 Task: Enable the active flag on a product record
Action: Mouse moved to (251, 165)
Screenshot: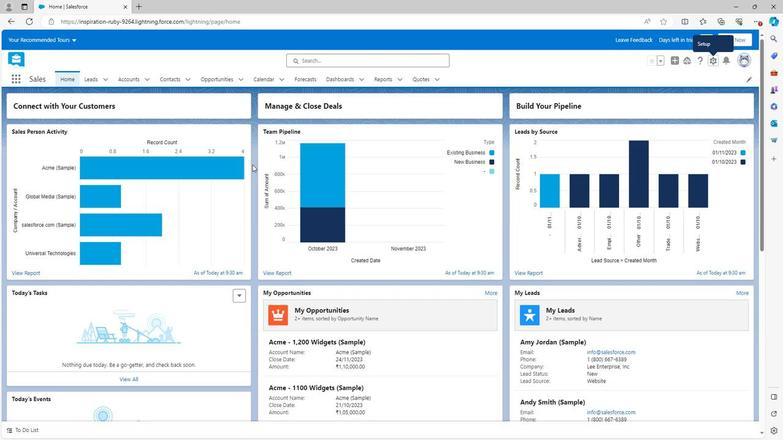 
Action: Mouse scrolled (251, 165) with delta (0, 0)
Screenshot: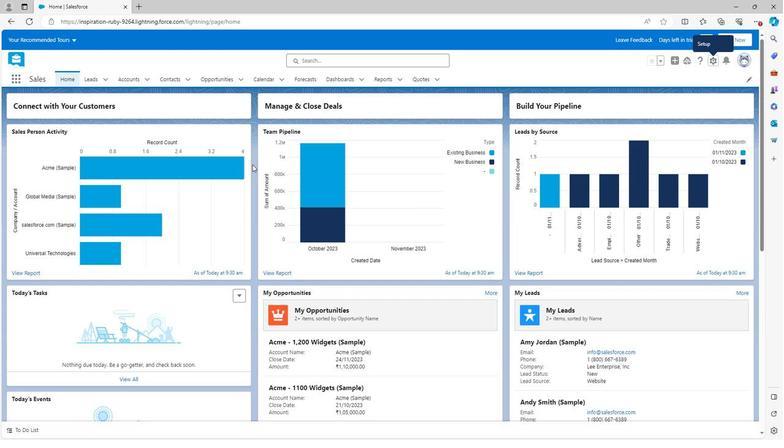 
Action: Mouse scrolled (251, 165) with delta (0, 0)
Screenshot: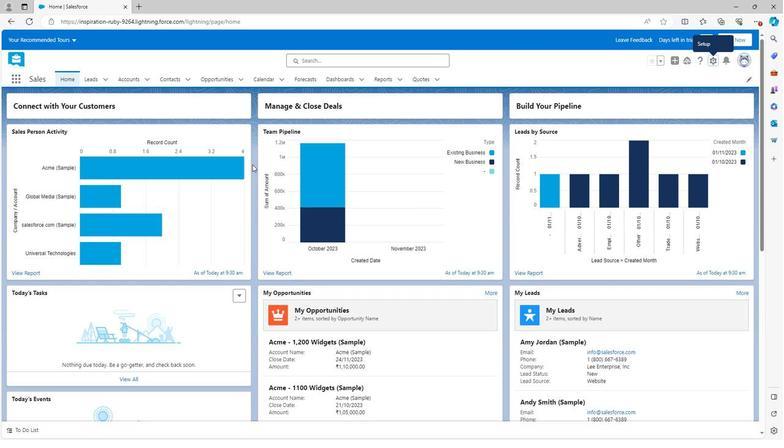 
Action: Mouse scrolled (251, 165) with delta (0, 0)
Screenshot: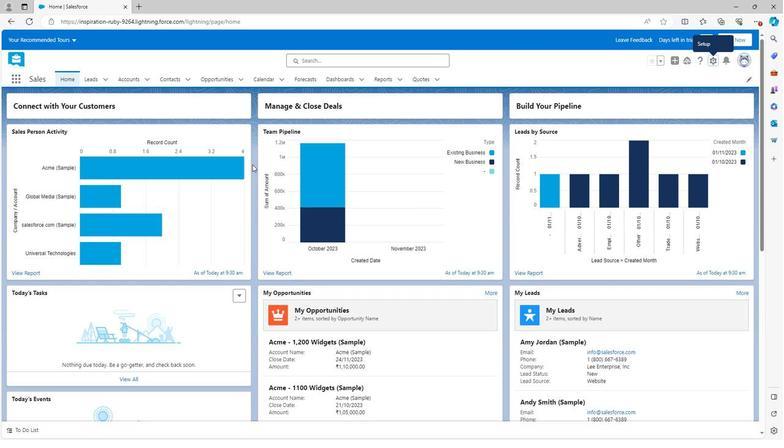
Action: Mouse scrolled (251, 165) with delta (0, 0)
Screenshot: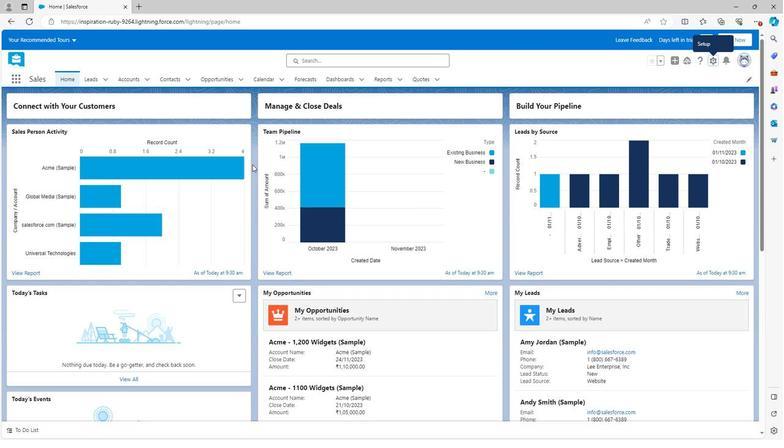 
Action: Mouse scrolled (251, 165) with delta (0, 0)
Screenshot: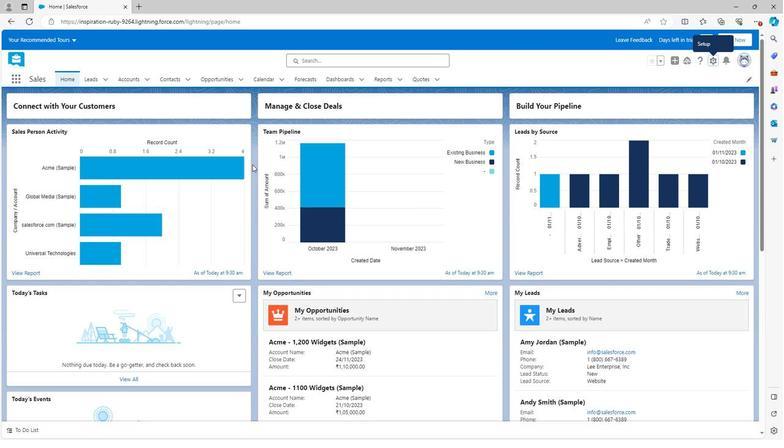 
Action: Mouse scrolled (251, 165) with delta (0, 0)
Screenshot: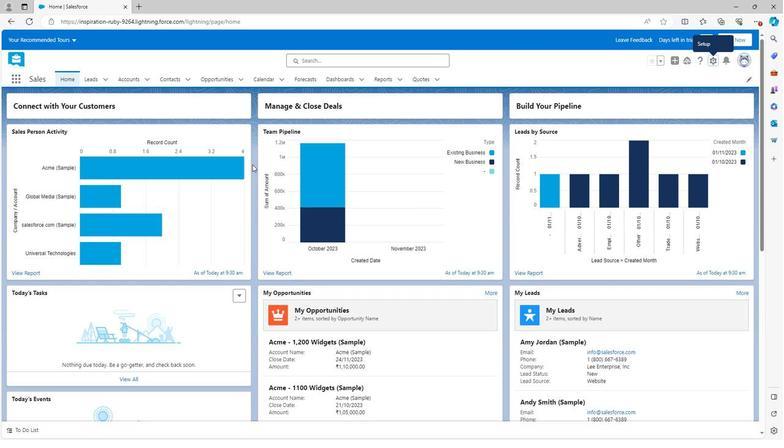 
Action: Mouse moved to (251, 165)
Screenshot: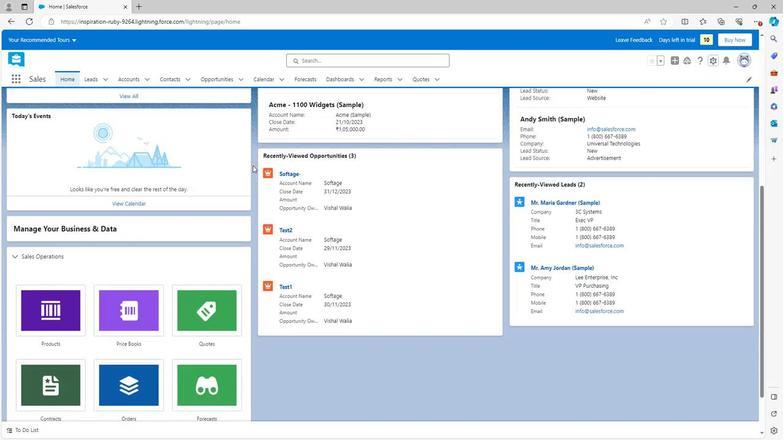
Action: Mouse scrolled (251, 166) with delta (0, 0)
Screenshot: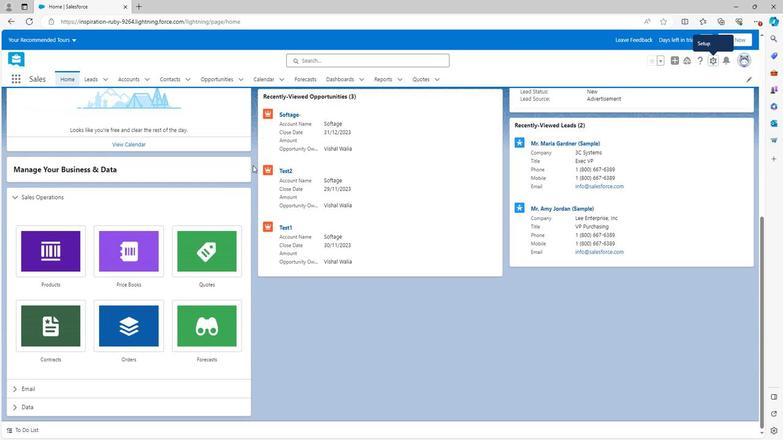 
Action: Mouse scrolled (251, 166) with delta (0, 0)
Screenshot: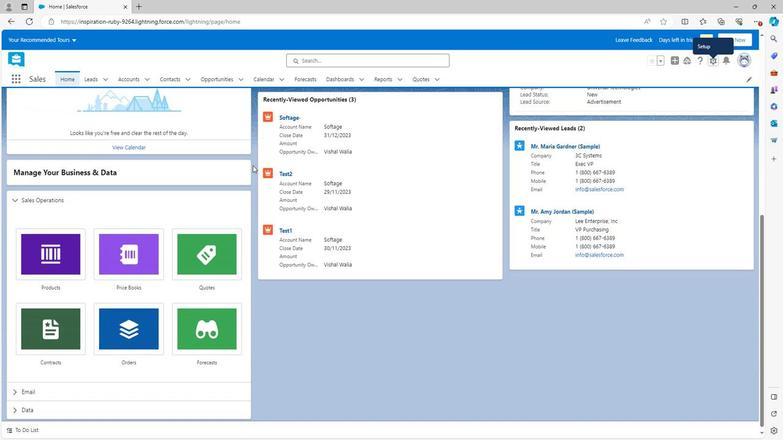 
Action: Mouse scrolled (251, 166) with delta (0, 0)
Screenshot: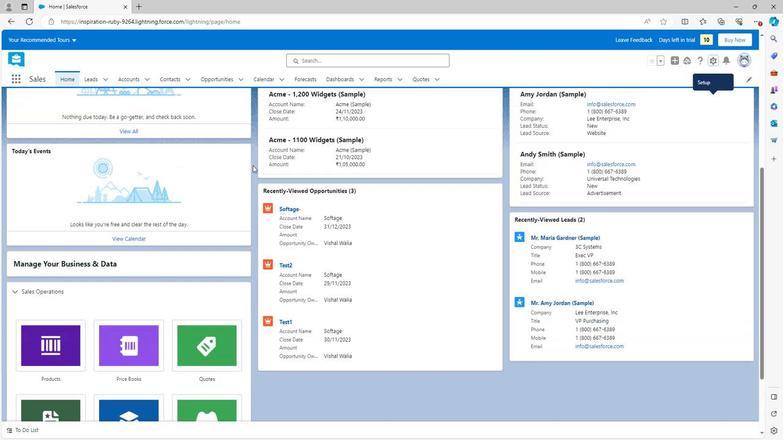 
Action: Mouse scrolled (251, 166) with delta (0, 0)
Screenshot: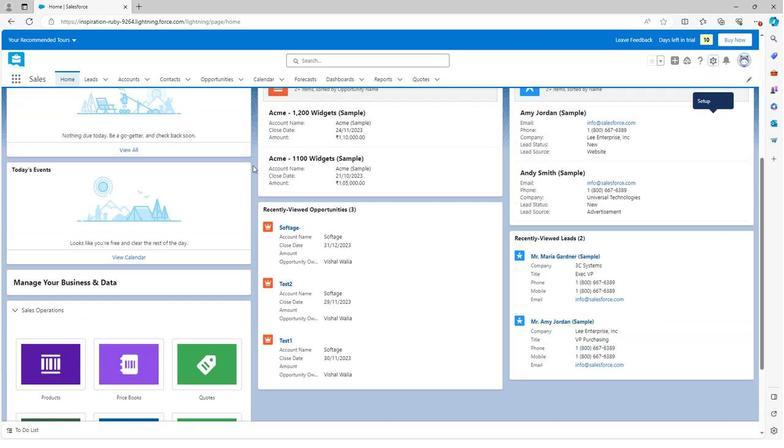 
Action: Mouse scrolled (251, 166) with delta (0, 0)
Screenshot: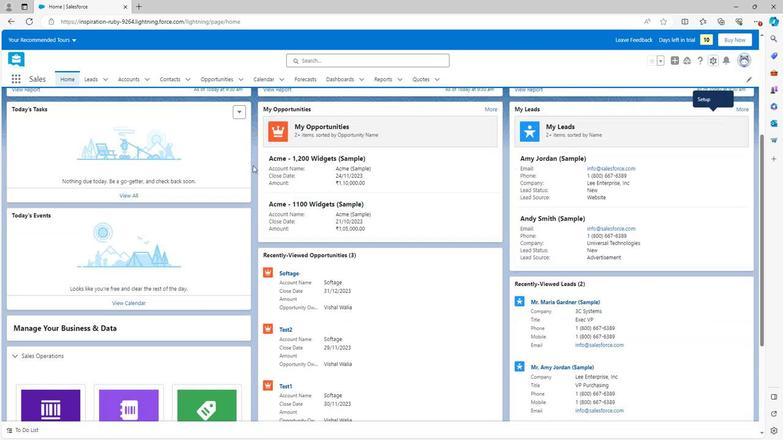 
Action: Mouse scrolled (251, 166) with delta (0, 0)
Screenshot: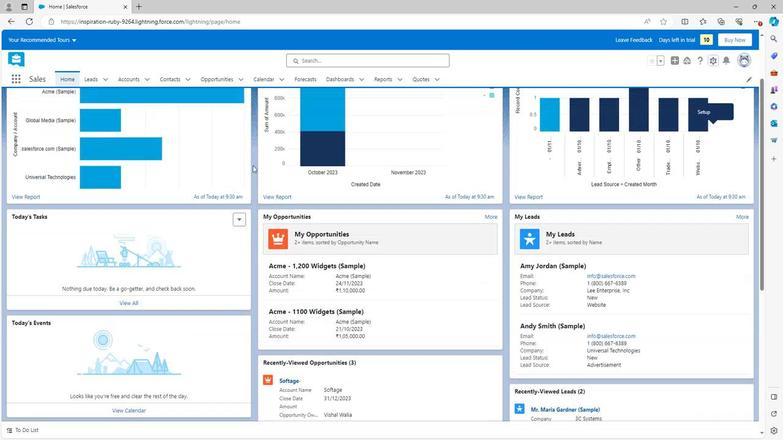 
Action: Mouse moved to (708, 57)
Screenshot: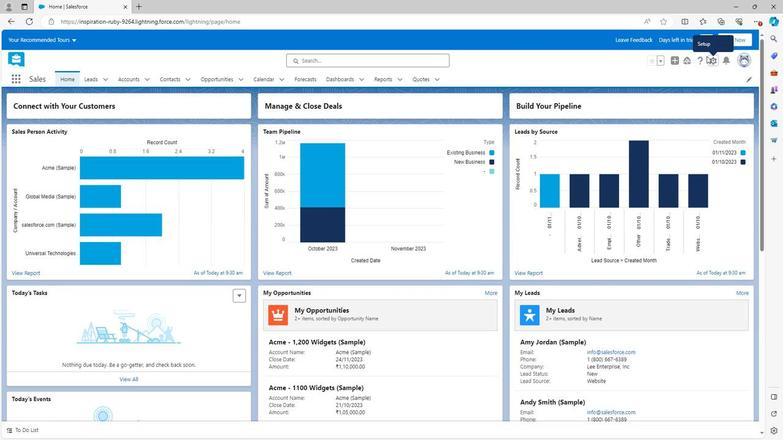 
Action: Mouse pressed left at (708, 57)
Screenshot: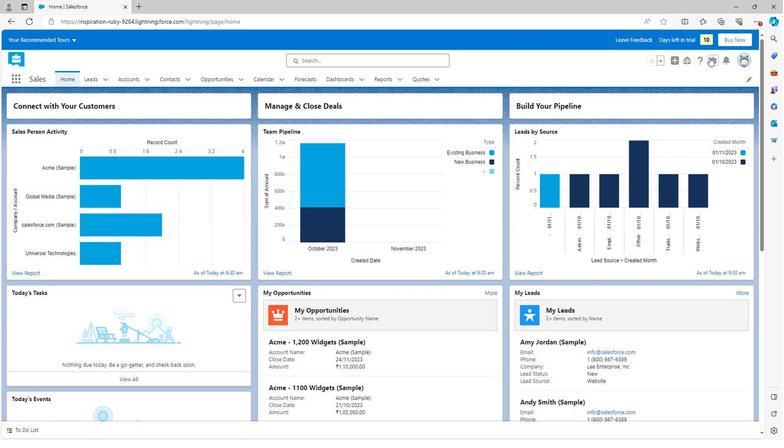 
Action: Mouse moved to (687, 81)
Screenshot: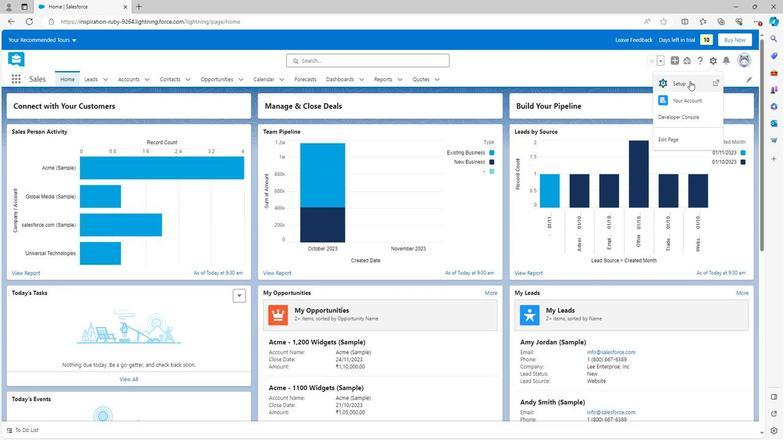 
Action: Mouse pressed left at (687, 81)
Screenshot: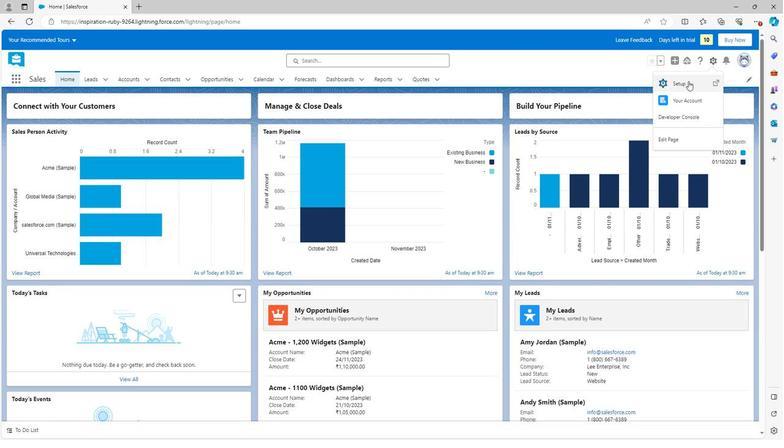 
Action: Mouse moved to (53, 314)
Screenshot: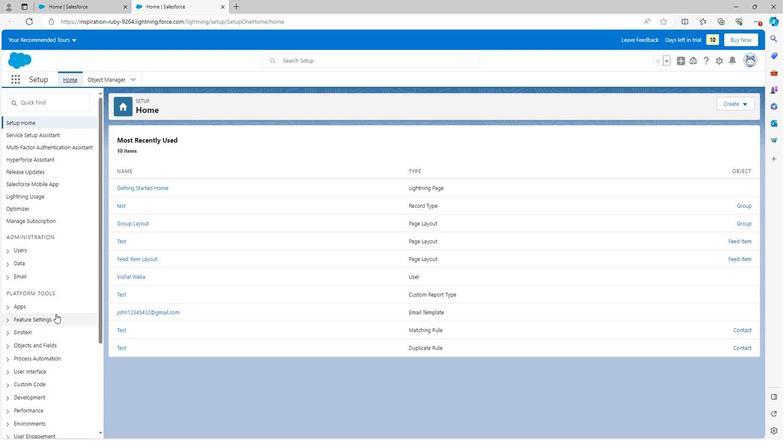 
Action: Mouse scrolled (53, 313) with delta (0, 0)
Screenshot: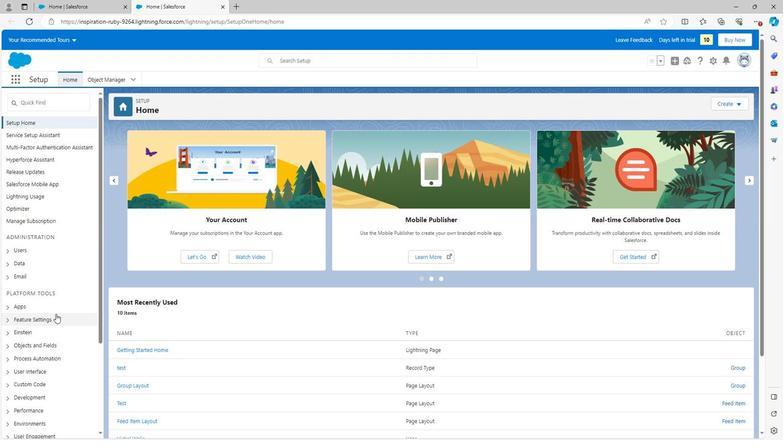 
Action: Mouse scrolled (53, 313) with delta (0, 0)
Screenshot: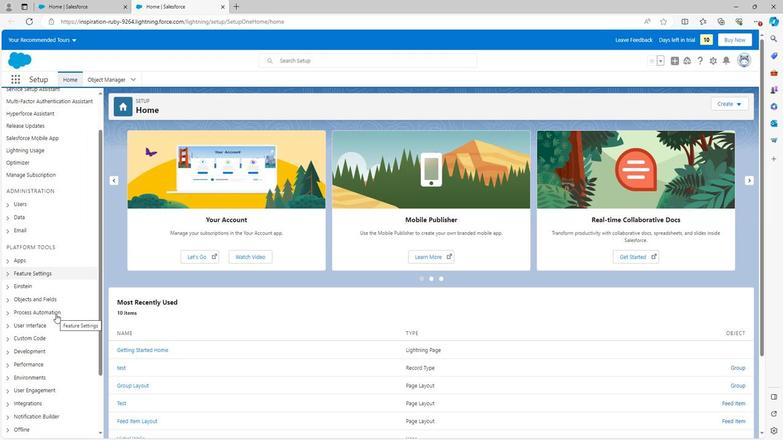 
Action: Mouse moved to (6, 216)
Screenshot: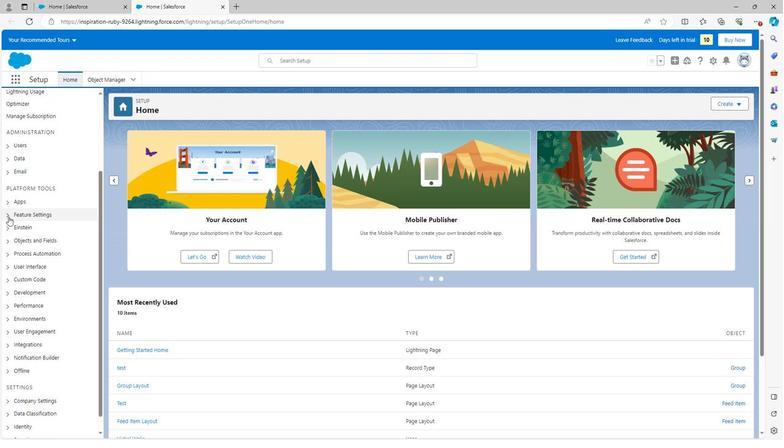 
Action: Mouse pressed left at (6, 216)
Screenshot: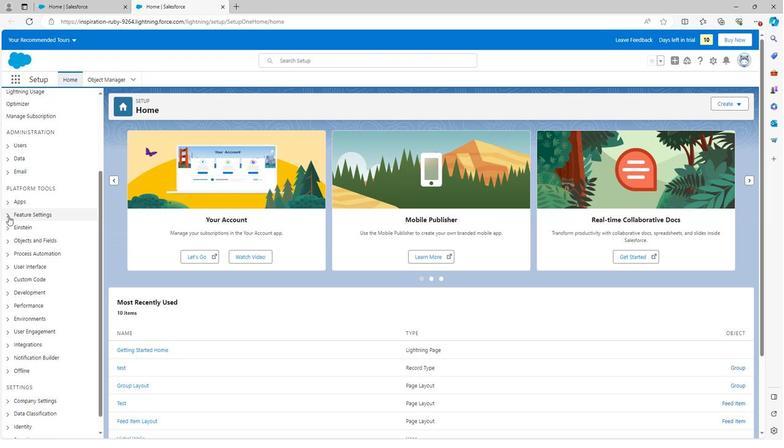 
Action: Mouse moved to (15, 305)
Screenshot: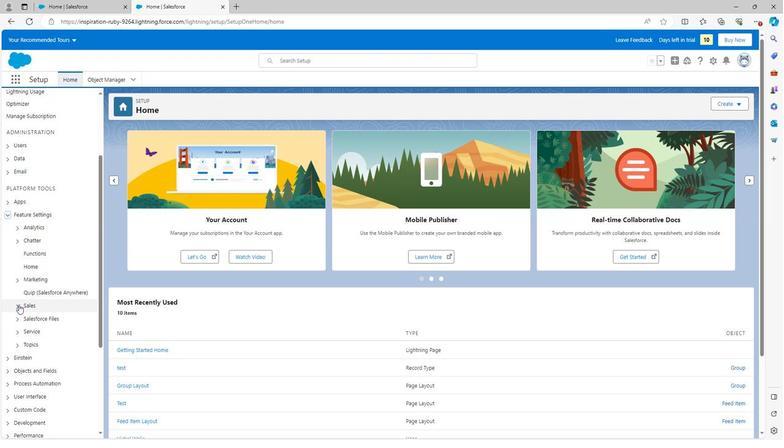 
Action: Mouse pressed left at (15, 305)
Screenshot: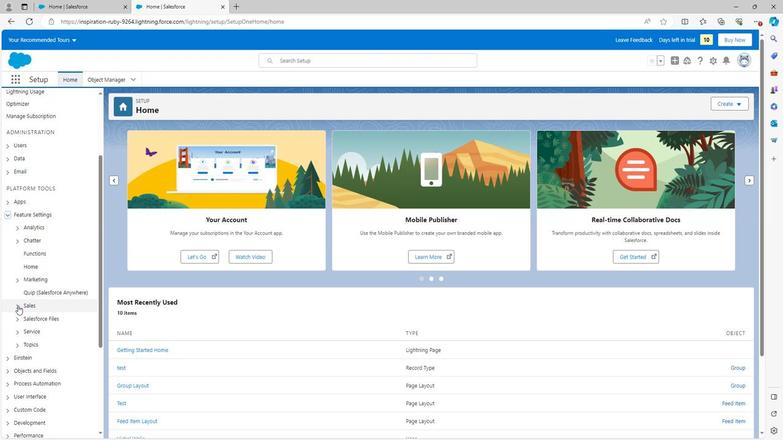 
Action: Mouse scrolled (15, 305) with delta (0, 0)
Screenshot: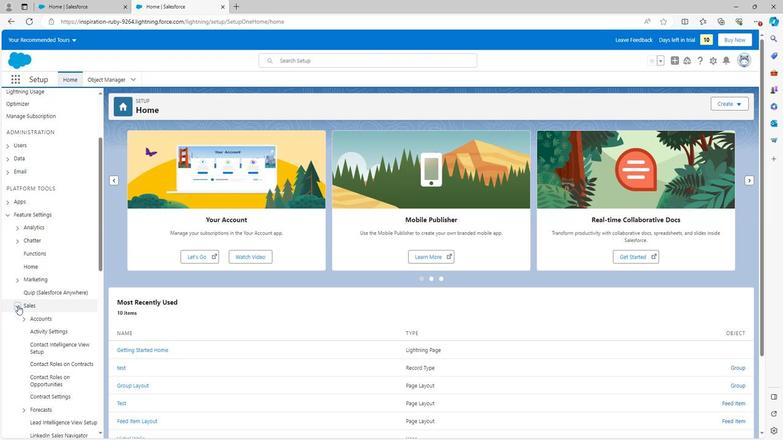 
Action: Mouse scrolled (15, 305) with delta (0, 0)
Screenshot: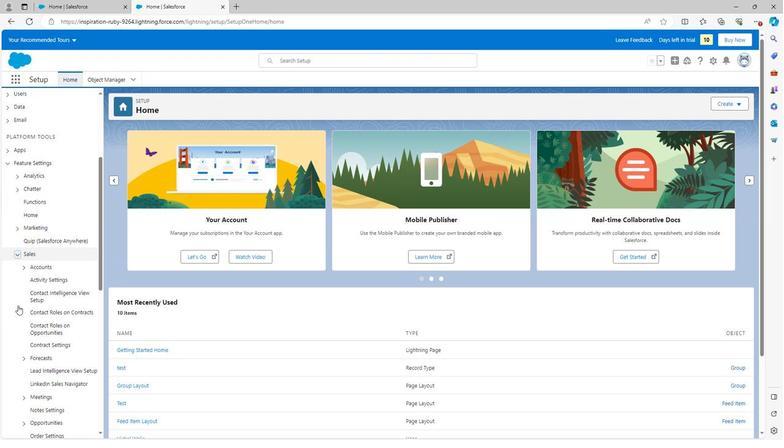 
Action: Mouse scrolled (15, 305) with delta (0, 0)
Screenshot: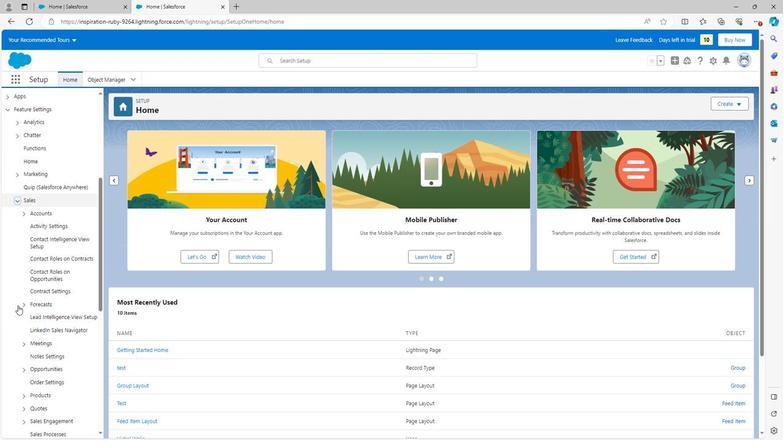 
Action: Mouse moved to (21, 343)
Screenshot: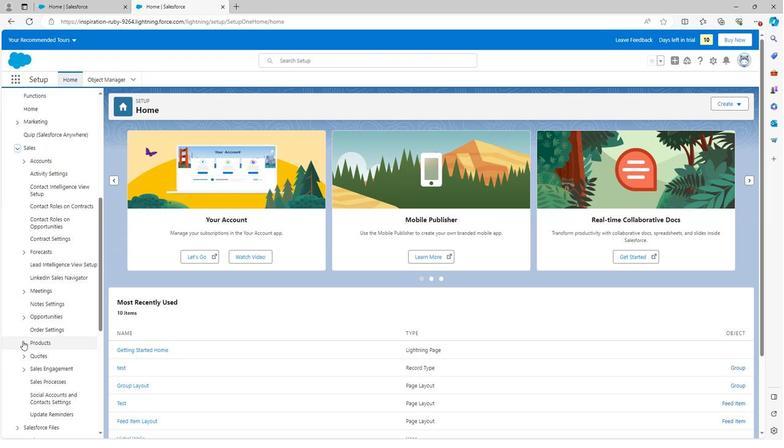 
Action: Mouse pressed left at (21, 343)
Screenshot: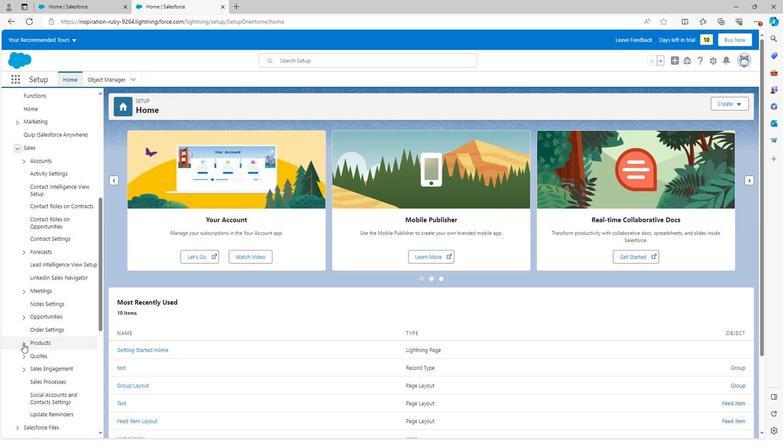 
Action: Mouse moved to (46, 389)
Screenshot: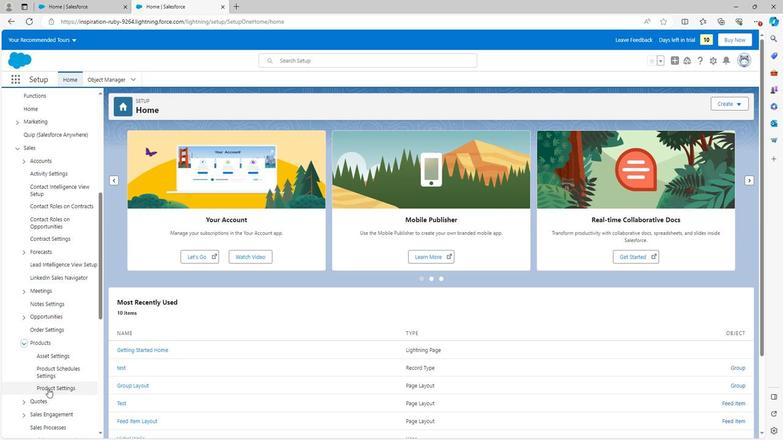 
Action: Mouse pressed left at (46, 389)
Screenshot: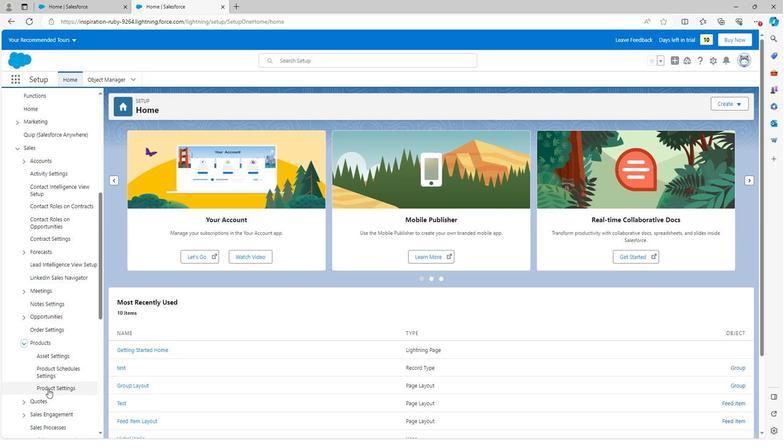 
Action: Mouse moved to (122, 163)
Screenshot: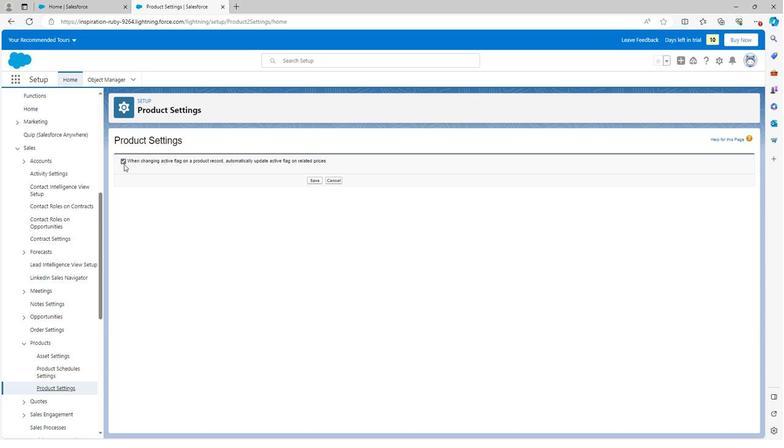 
Action: Mouse pressed left at (122, 163)
Screenshot: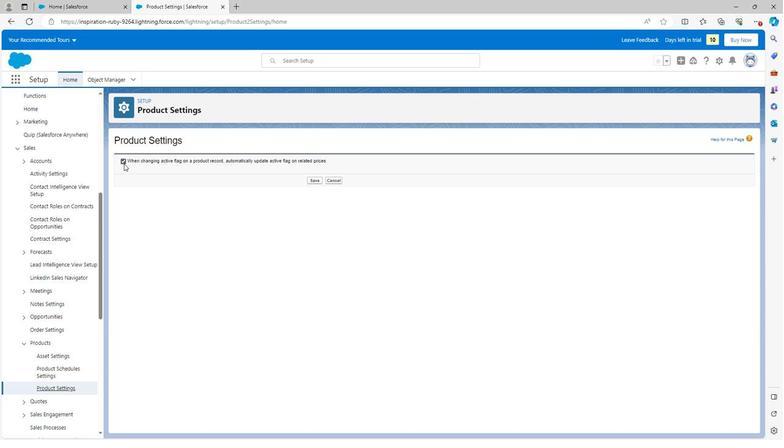 
Action: Mouse pressed left at (122, 163)
Screenshot: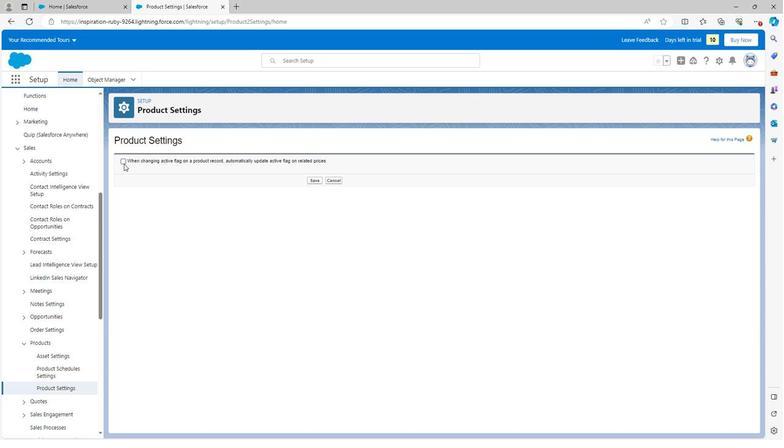 
Action: Mouse moved to (311, 181)
Screenshot: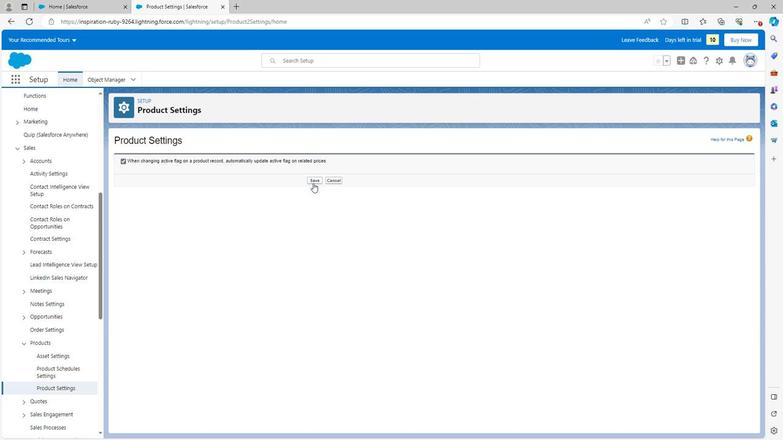 
Action: Mouse pressed left at (311, 181)
Screenshot: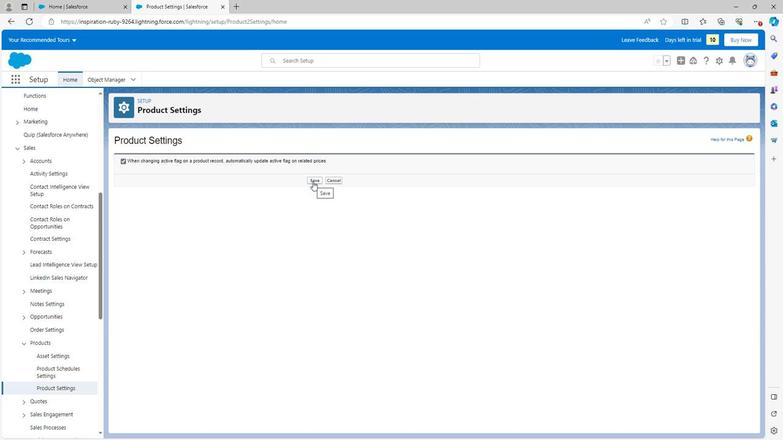 
Action: Mouse moved to (310, 181)
Screenshot: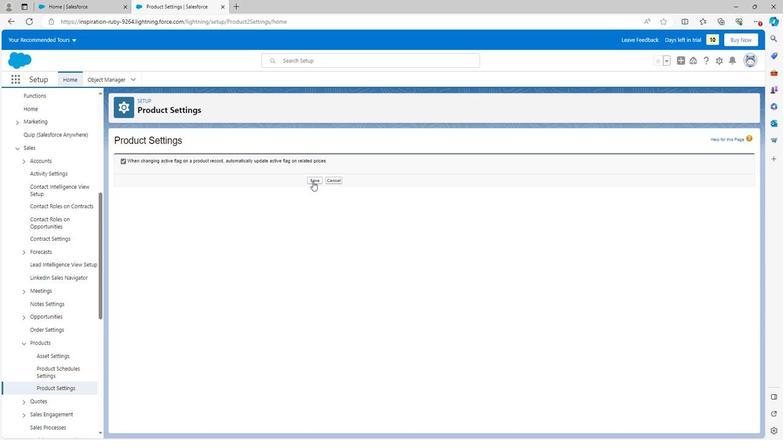 
